 Task: Add Sprouts 100% Angus Grass-Fed Boneless Ribeye Steak to the cart.
Action: Mouse moved to (19, 94)
Screenshot: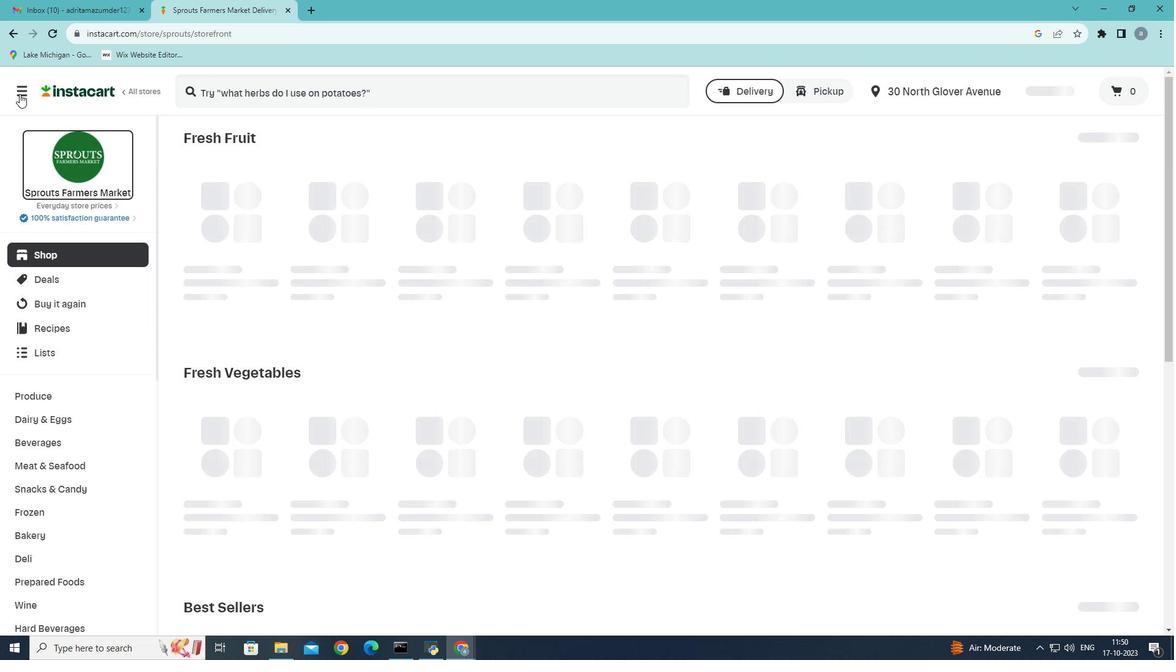 
Action: Mouse pressed left at (19, 94)
Screenshot: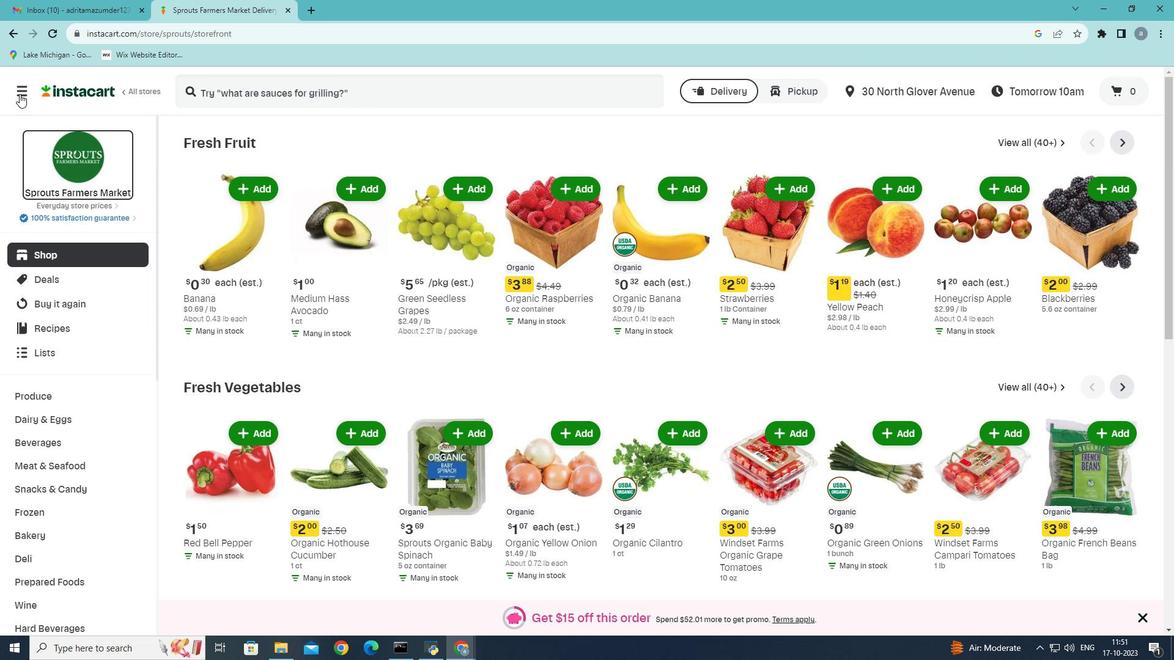 
Action: Mouse moved to (55, 351)
Screenshot: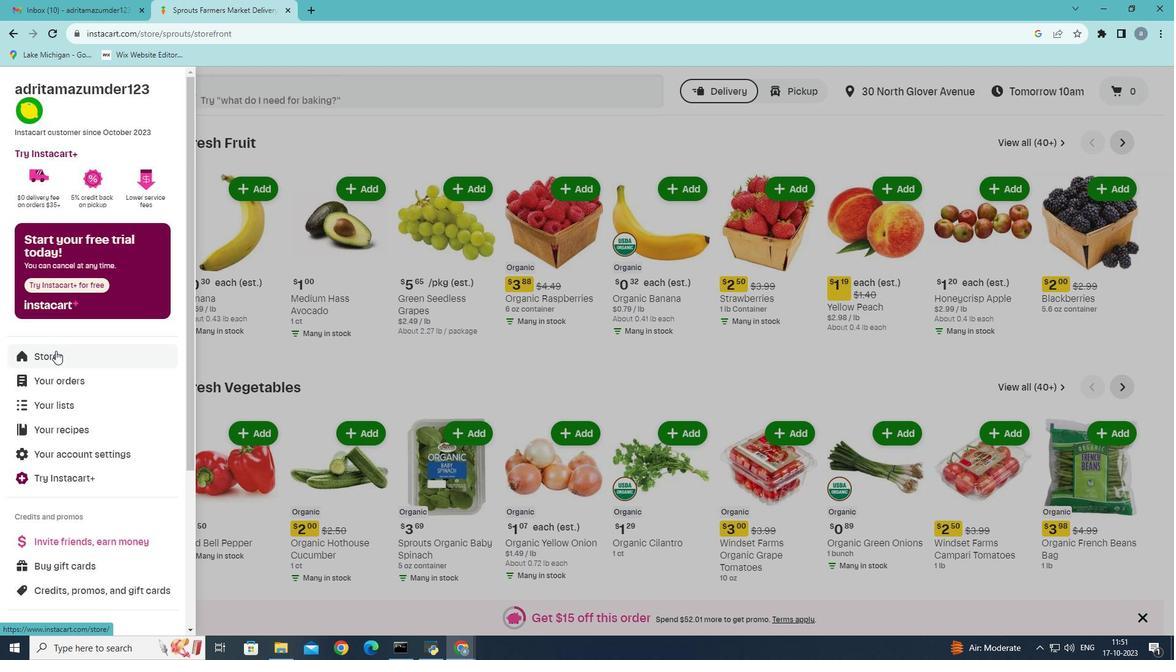 
Action: Mouse pressed left at (55, 351)
Screenshot: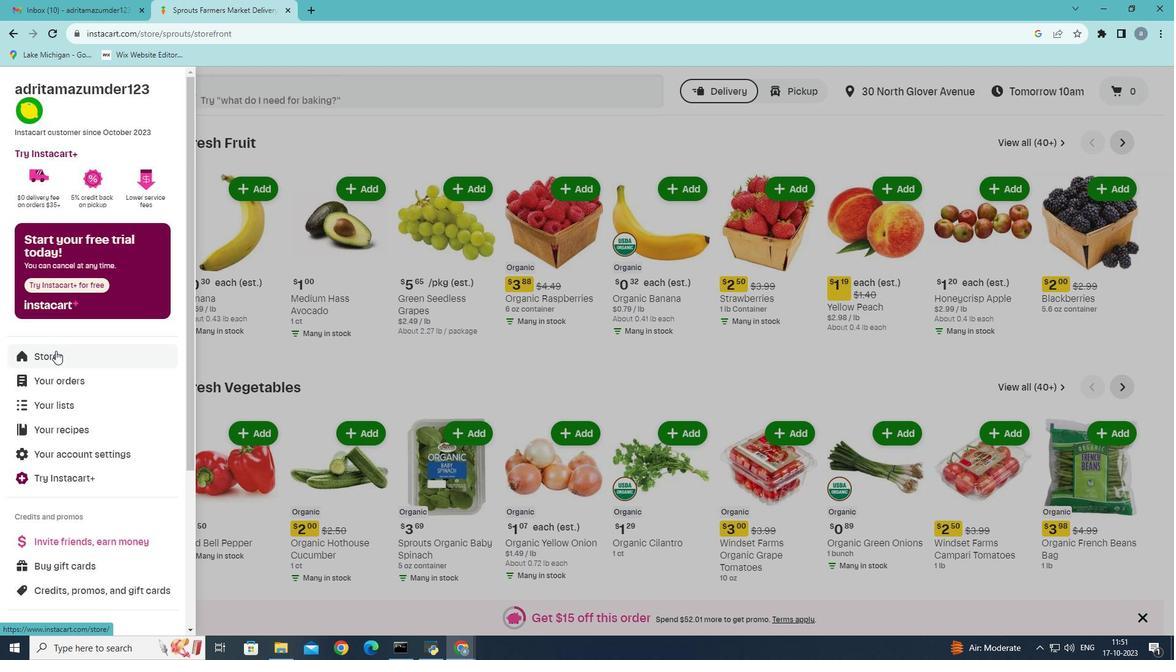 
Action: Mouse moved to (286, 136)
Screenshot: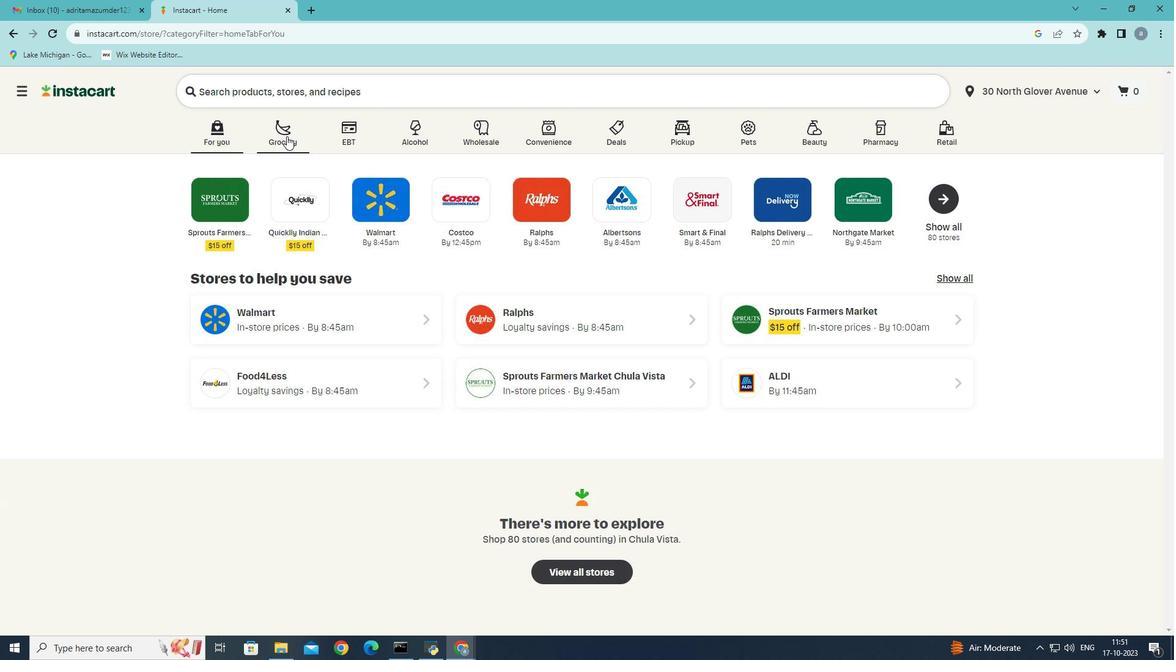 
Action: Mouse pressed left at (286, 136)
Screenshot: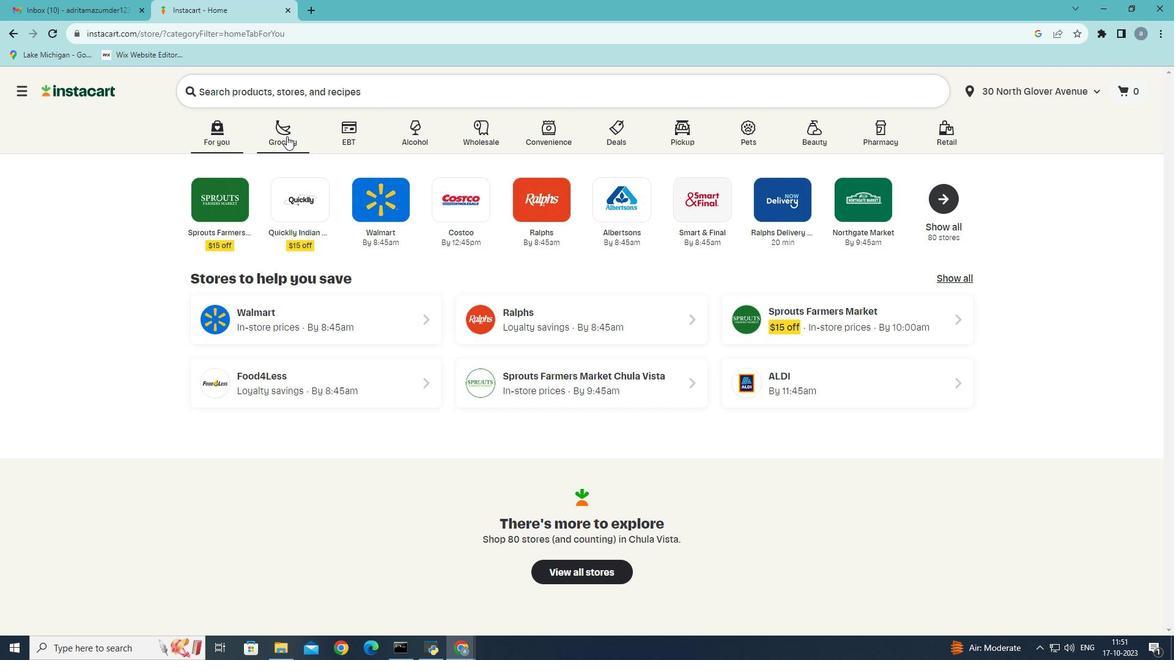 
Action: Mouse moved to (905, 285)
Screenshot: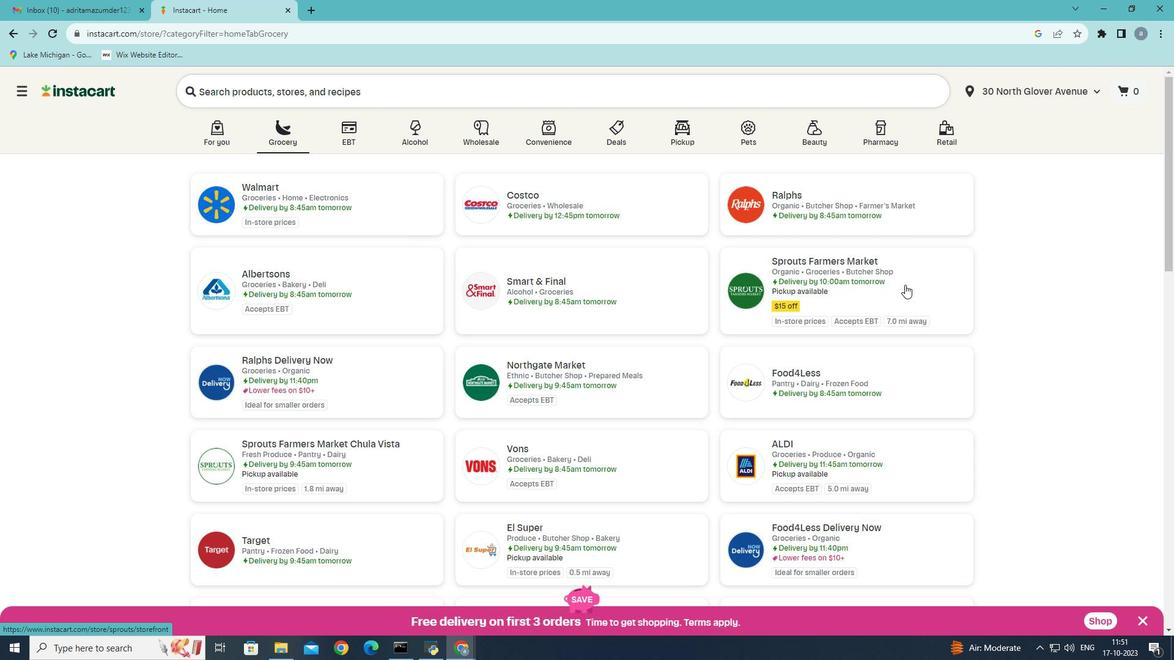 
Action: Mouse pressed left at (905, 285)
Screenshot: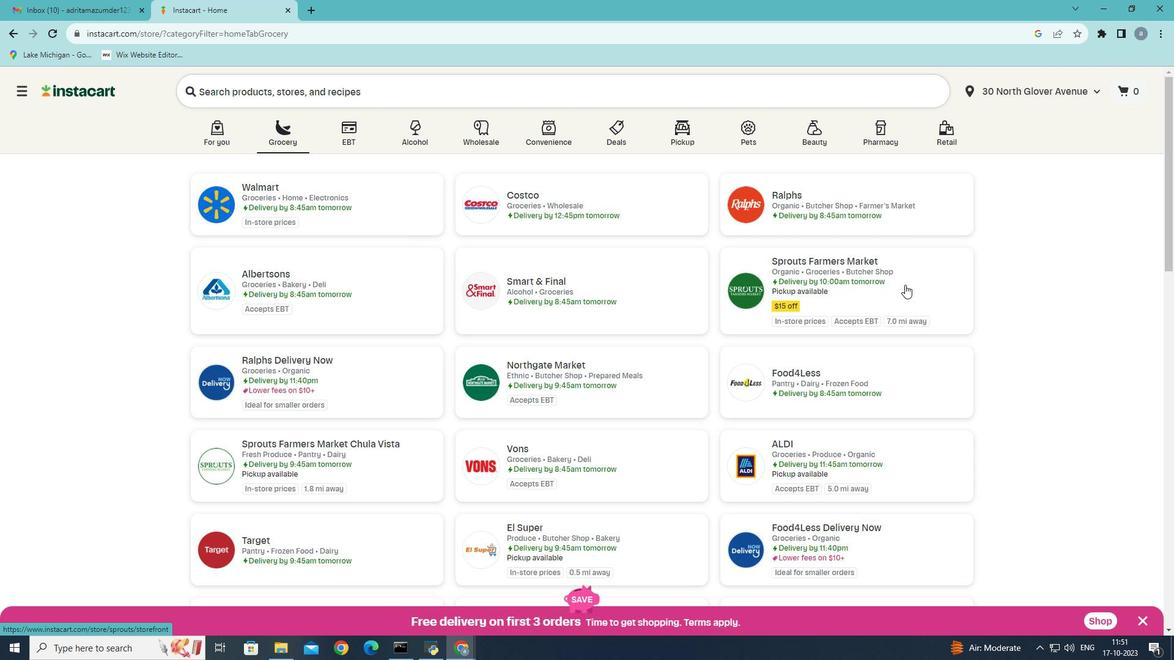 
Action: Mouse moved to (50, 471)
Screenshot: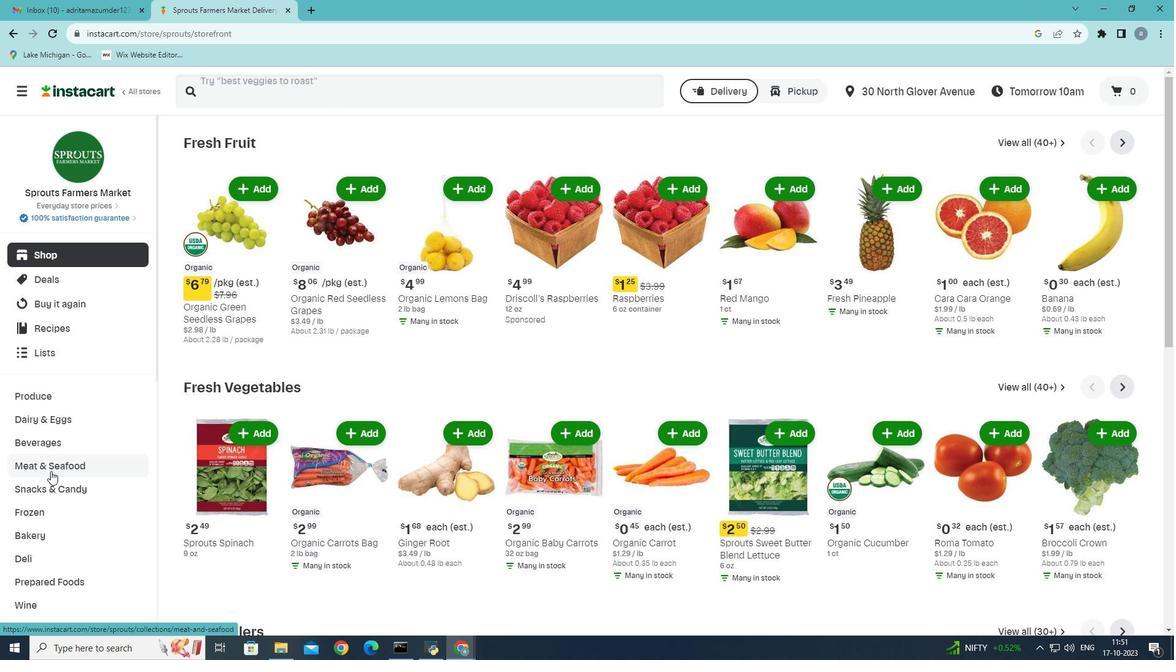 
Action: Mouse pressed left at (50, 471)
Screenshot: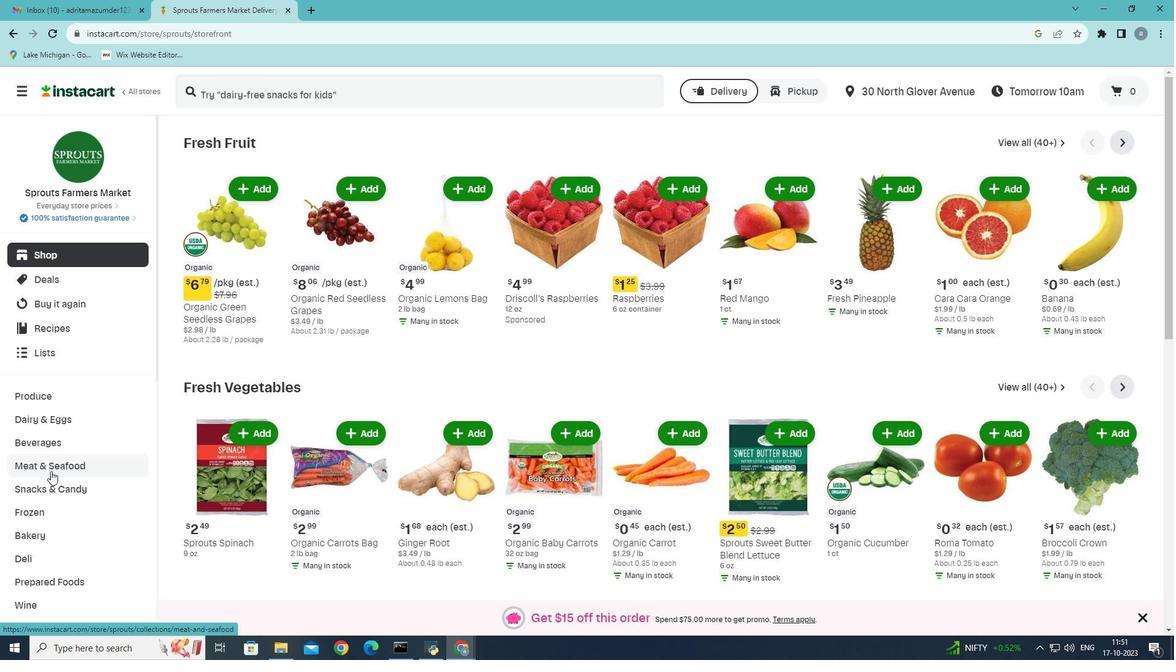 
Action: Mouse moved to (354, 171)
Screenshot: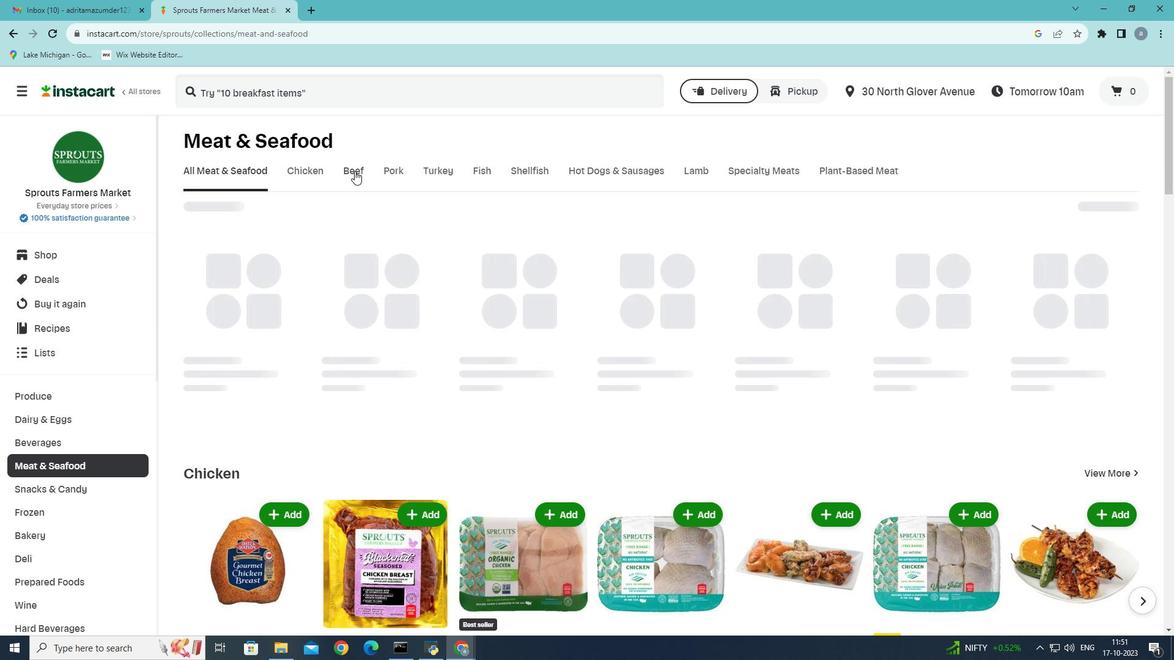 
Action: Mouse pressed left at (354, 171)
Screenshot: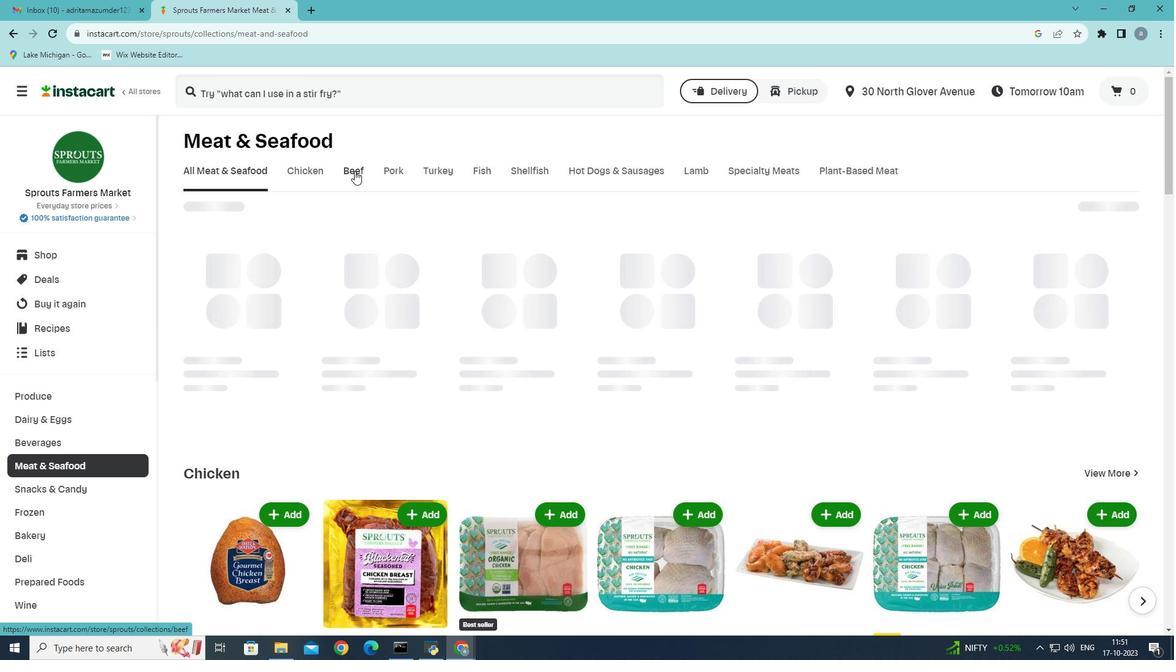 
Action: Mouse moved to (427, 225)
Screenshot: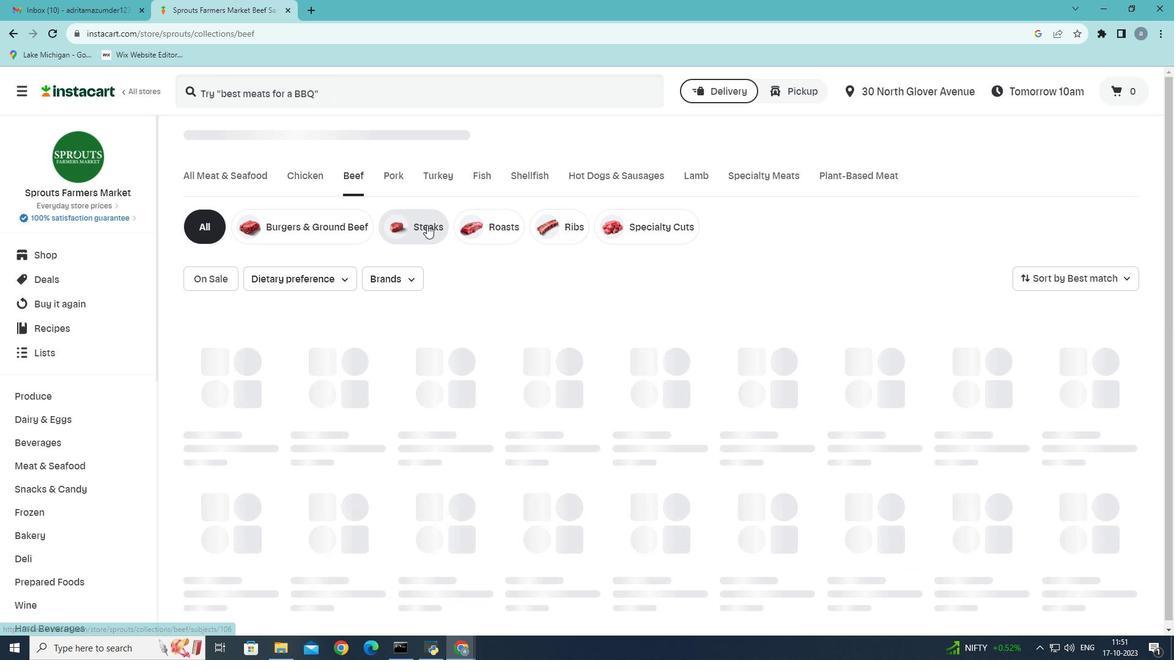 
Action: Mouse pressed left at (427, 225)
Screenshot: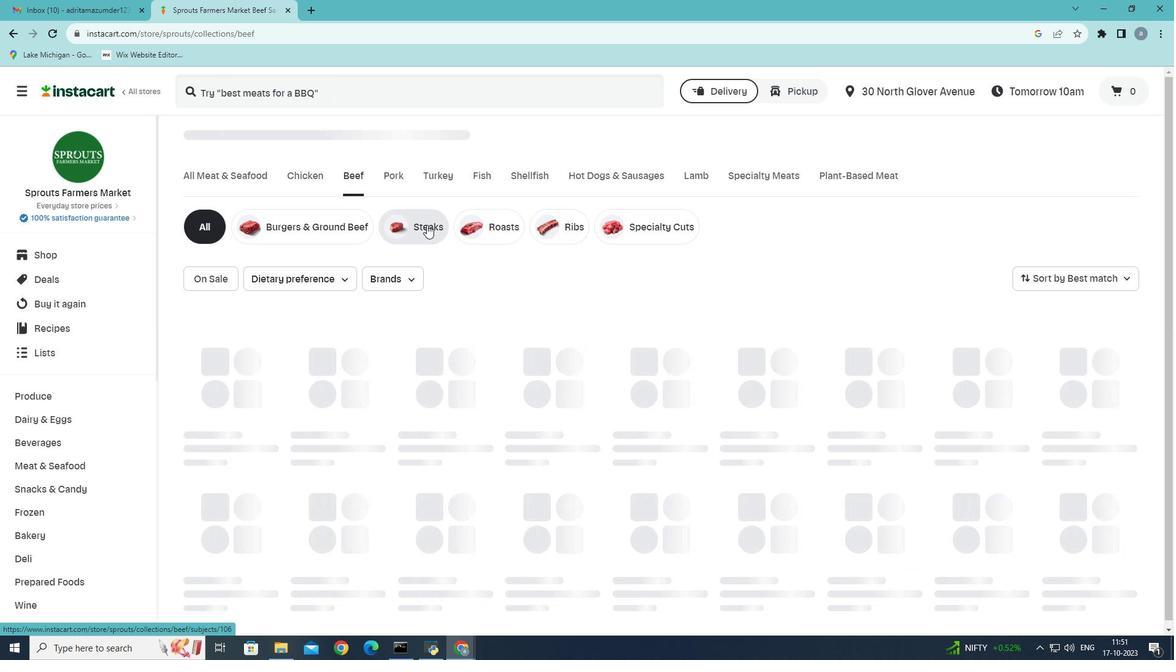 
Action: Mouse moved to (549, 480)
Screenshot: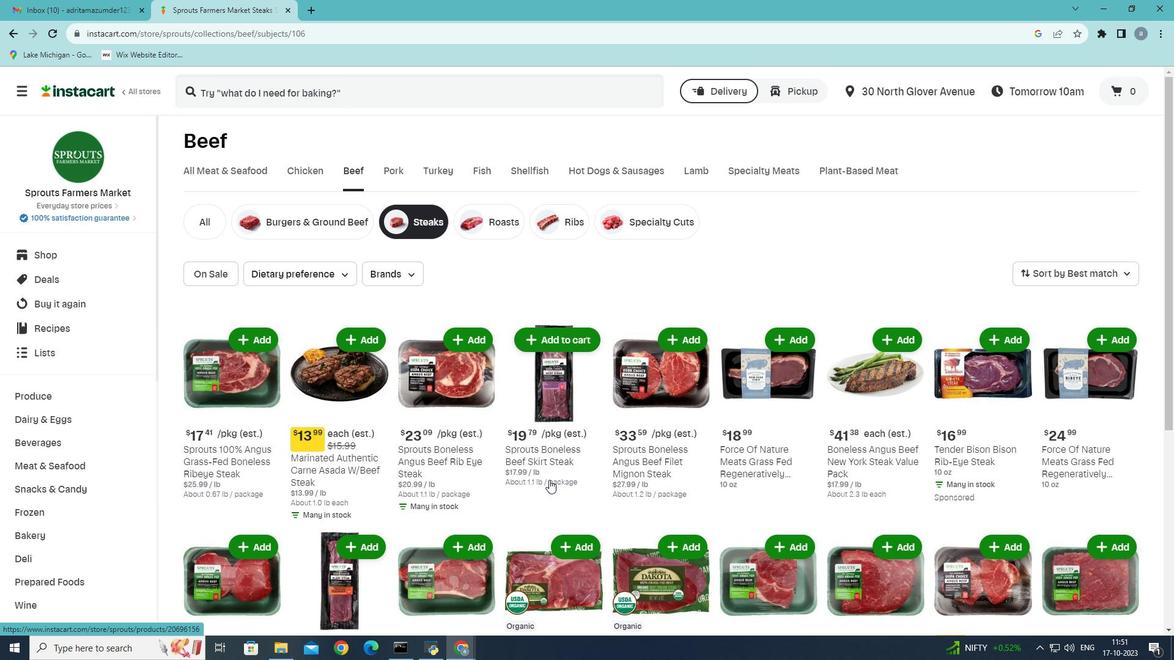
Action: Mouse scrolled (549, 479) with delta (0, 0)
Screenshot: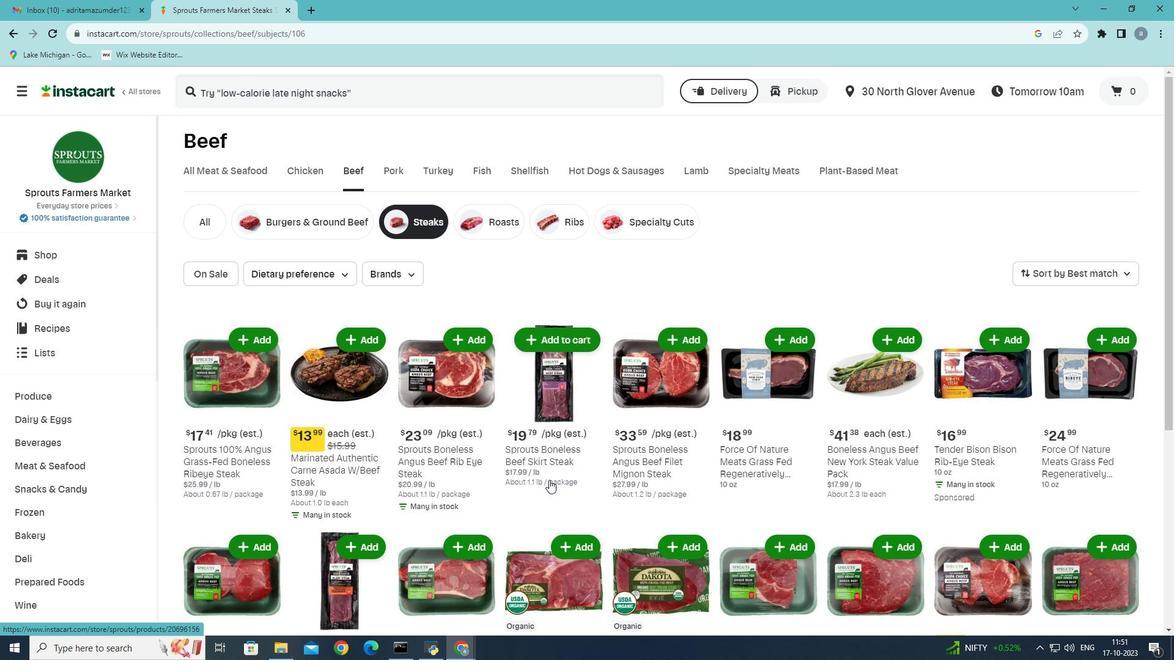 
Action: Mouse moved to (267, 277)
Screenshot: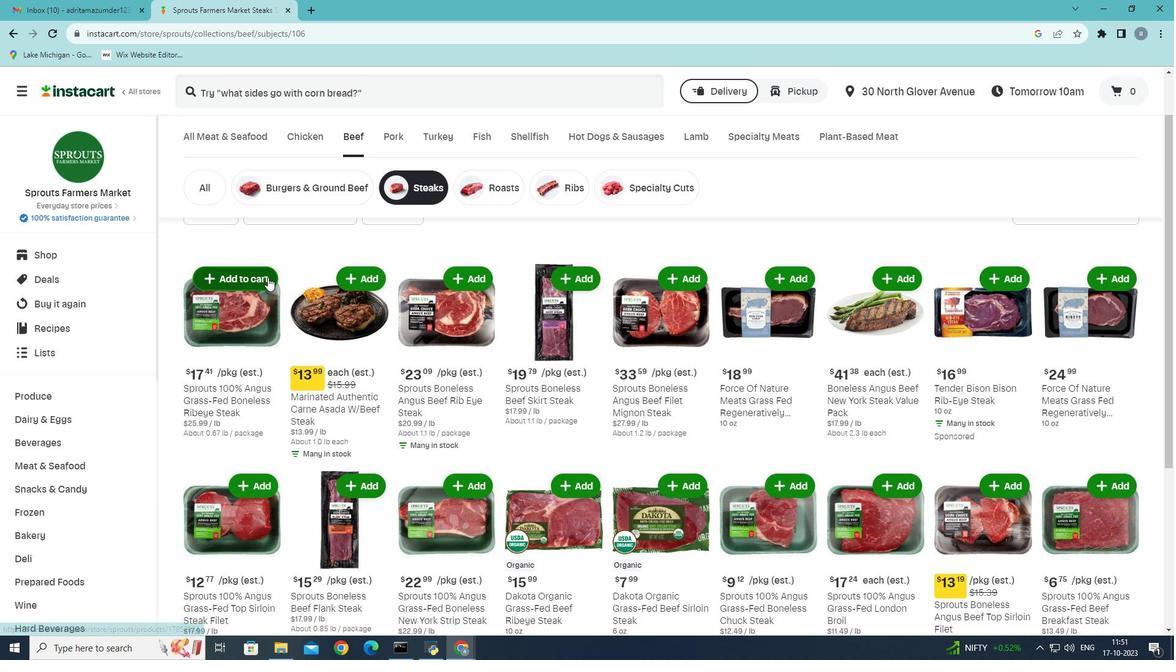 
Action: Mouse pressed left at (267, 277)
Screenshot: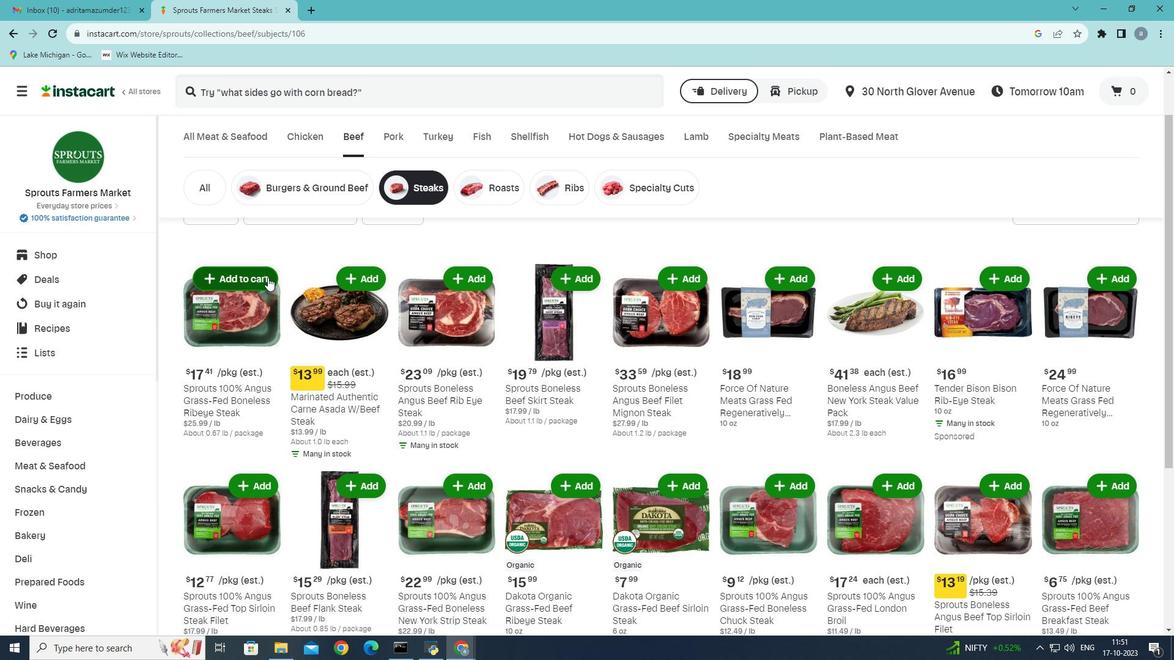 
Action: Mouse moved to (278, 333)
Screenshot: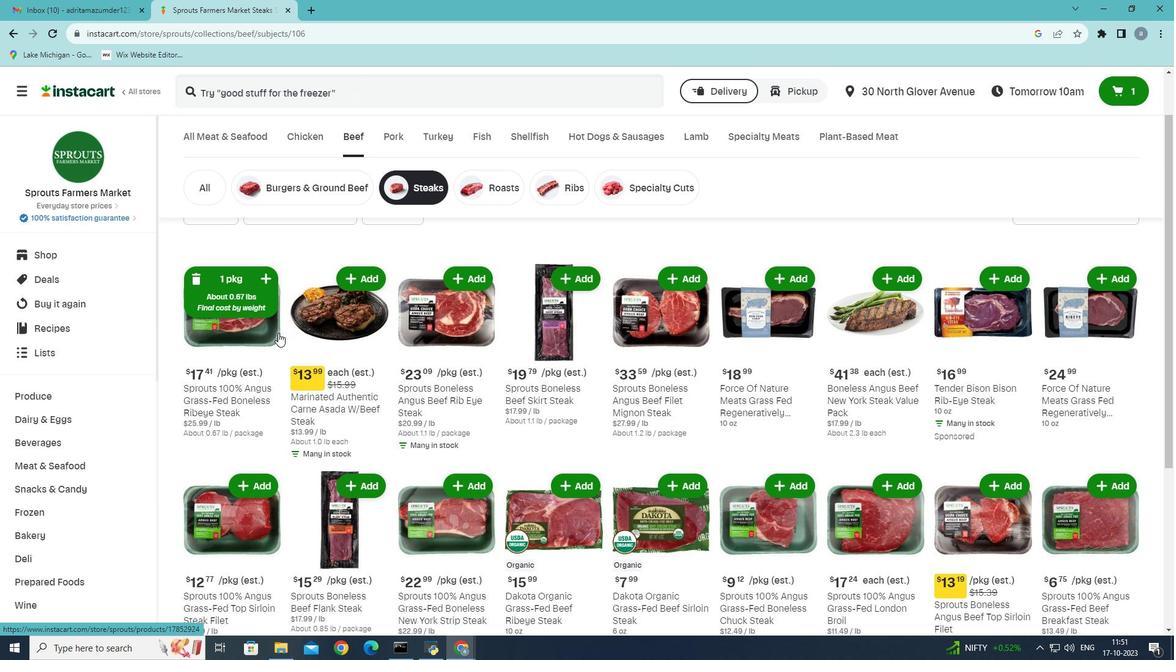 
